 Task: Set the Layer C time interleaving for the ISDB-T reception parameter to 3.
Action: Mouse moved to (129, 17)
Screenshot: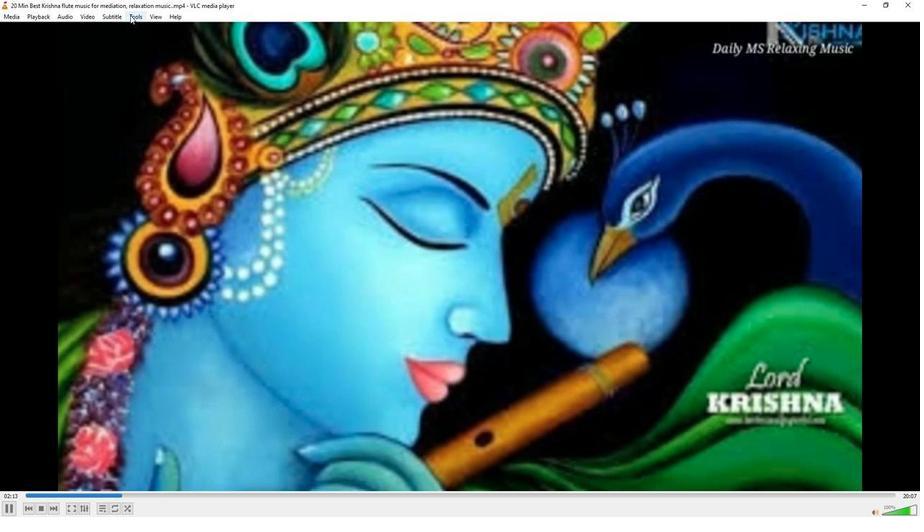 
Action: Mouse pressed left at (129, 17)
Screenshot: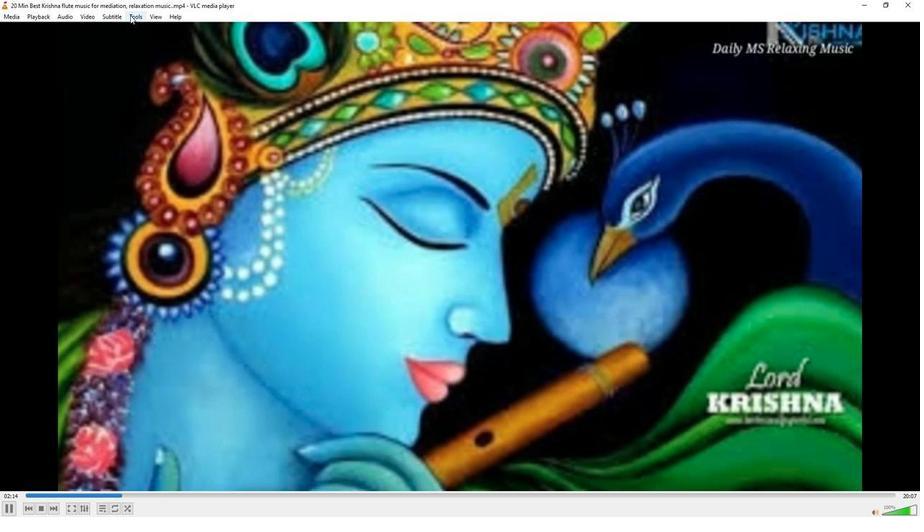 
Action: Mouse moved to (147, 130)
Screenshot: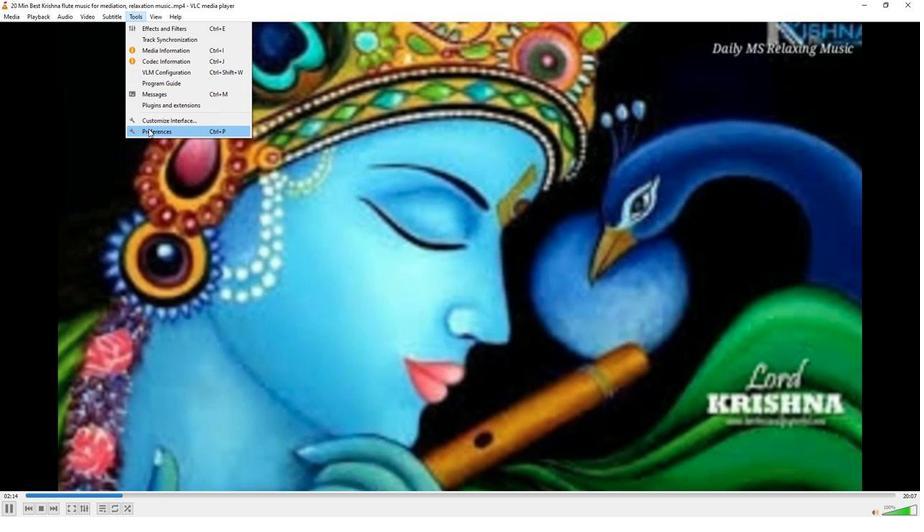 
Action: Mouse pressed left at (147, 130)
Screenshot: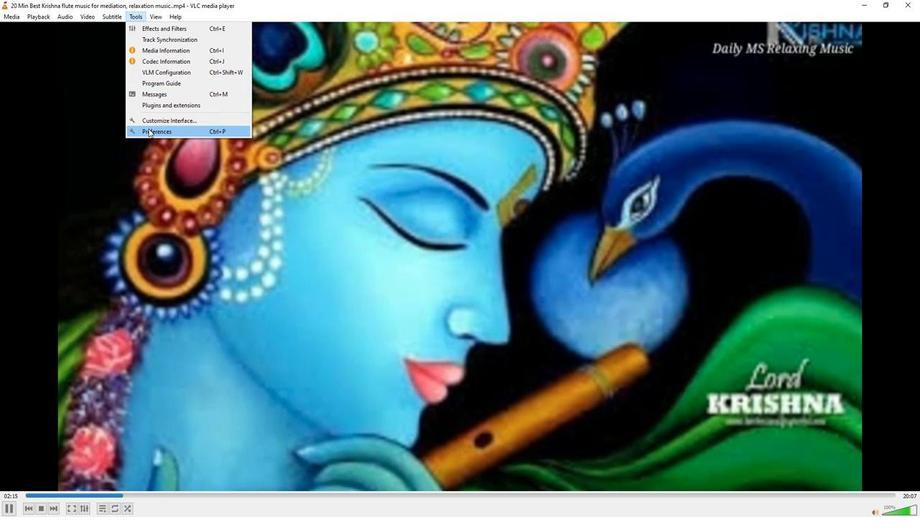 
Action: Mouse moved to (305, 422)
Screenshot: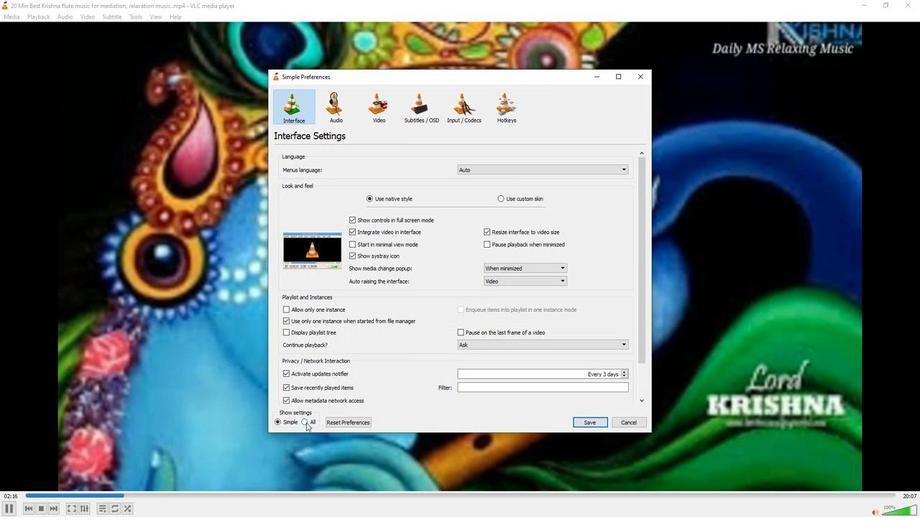 
Action: Mouse pressed left at (305, 422)
Screenshot: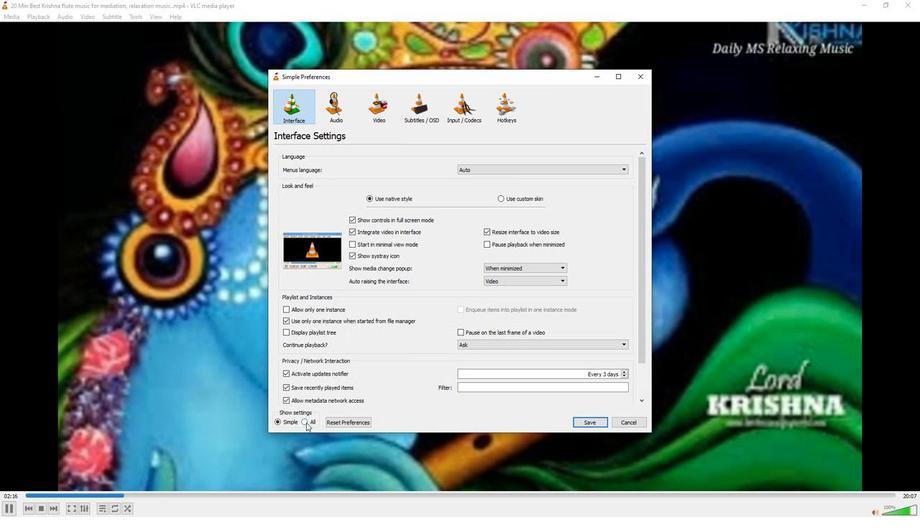 
Action: Mouse moved to (289, 261)
Screenshot: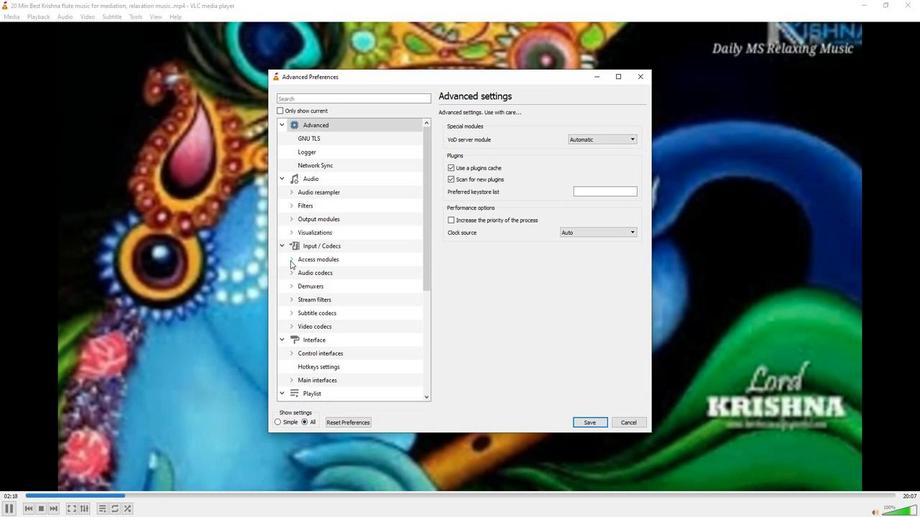 
Action: Mouse pressed left at (289, 261)
Screenshot: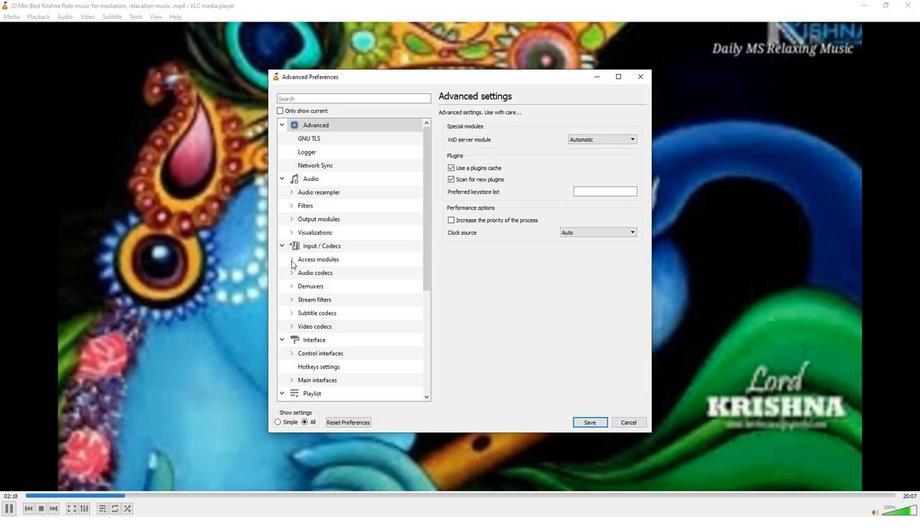 
Action: Mouse moved to (310, 343)
Screenshot: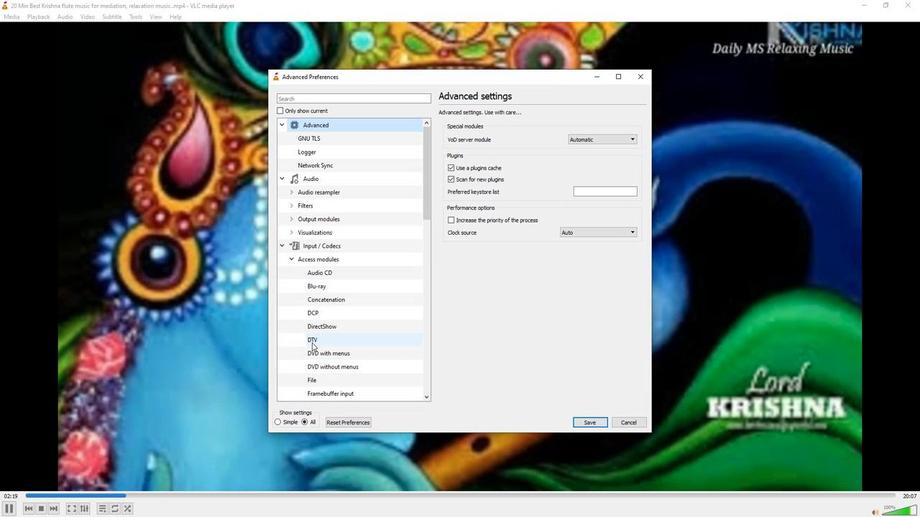 
Action: Mouse pressed left at (310, 343)
Screenshot: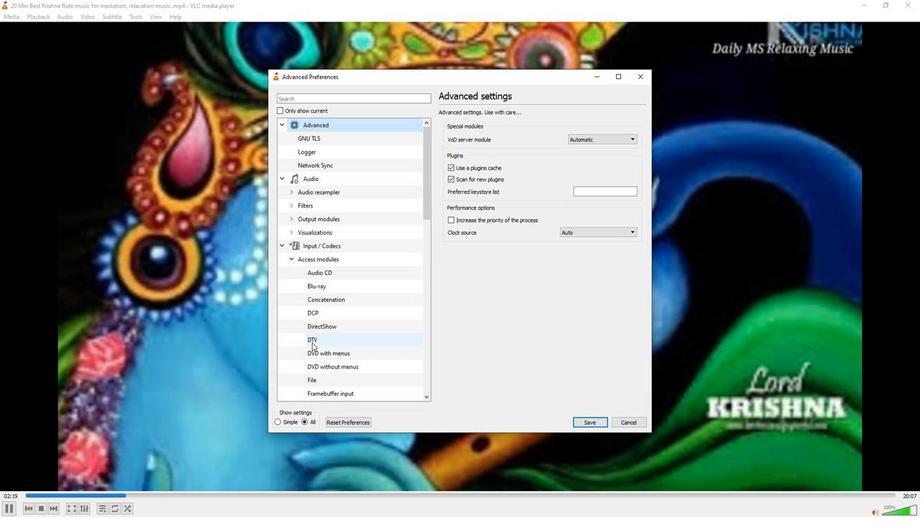 
Action: Mouse moved to (512, 345)
Screenshot: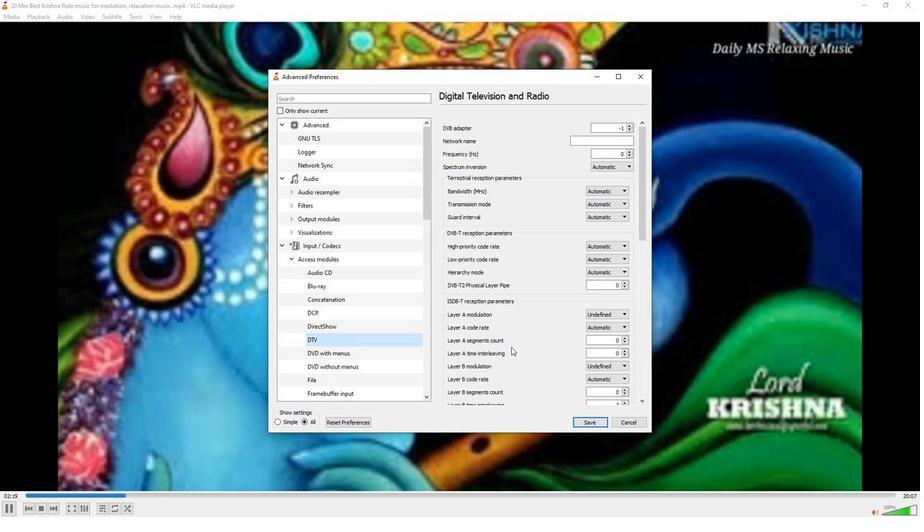 
Action: Mouse scrolled (512, 345) with delta (0, 0)
Screenshot: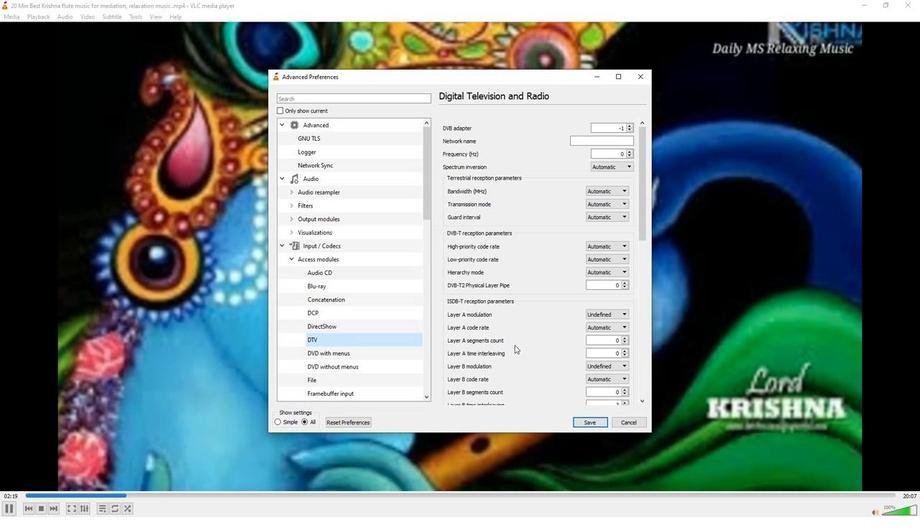 
Action: Mouse scrolled (512, 345) with delta (0, 0)
Screenshot: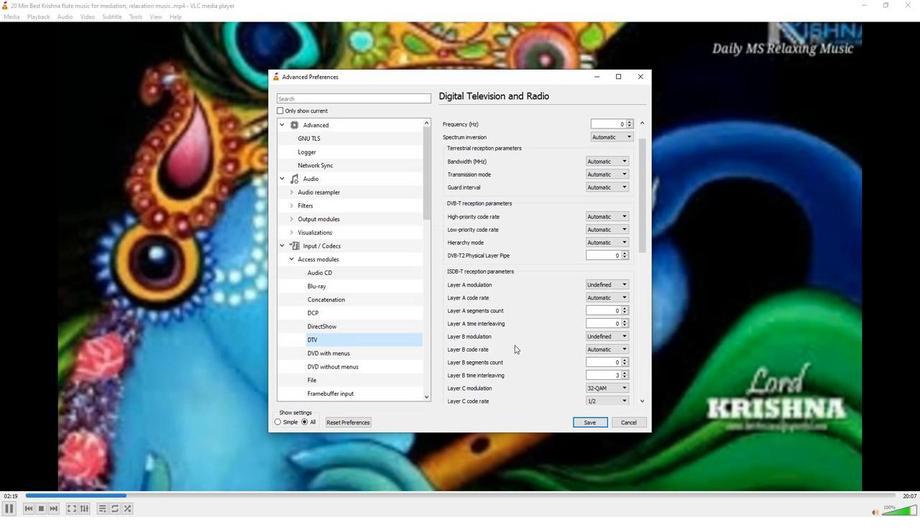 
Action: Mouse scrolled (512, 345) with delta (0, 0)
Screenshot: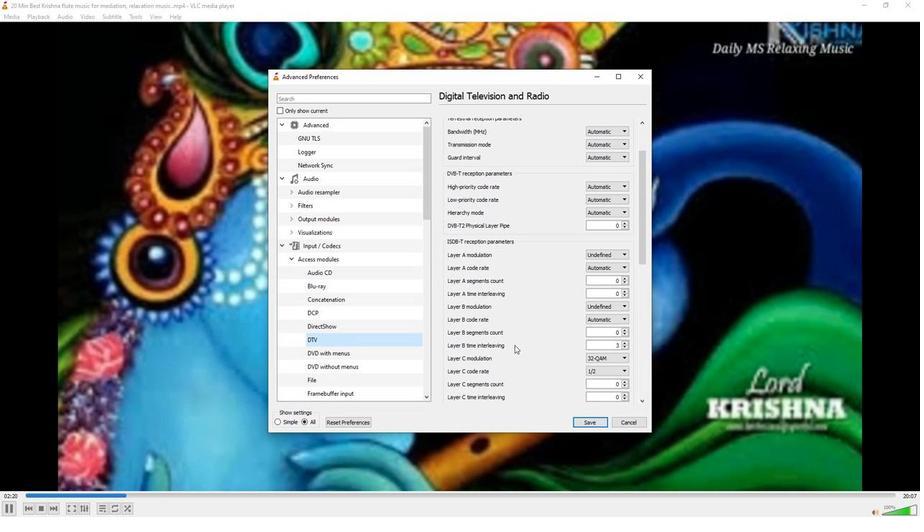 
Action: Mouse moved to (624, 365)
Screenshot: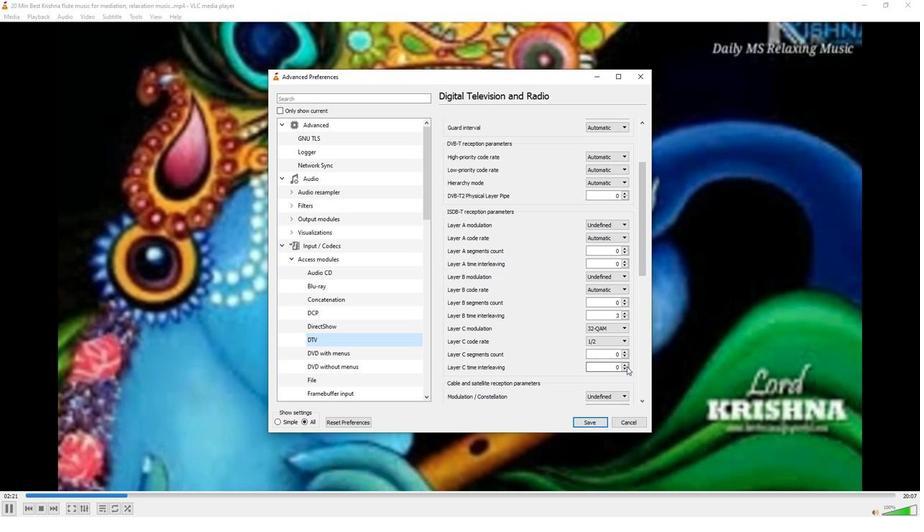 
Action: Mouse pressed left at (624, 365)
Screenshot: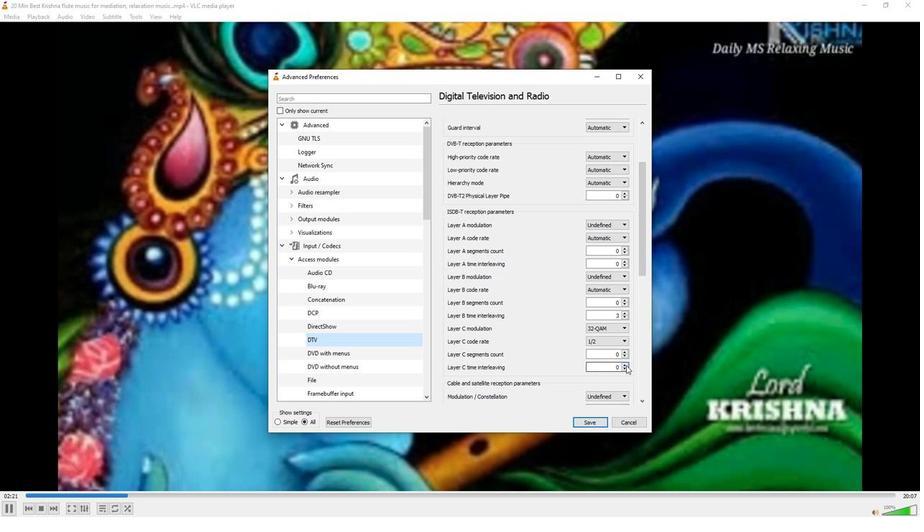 
Action: Mouse pressed left at (624, 365)
Screenshot: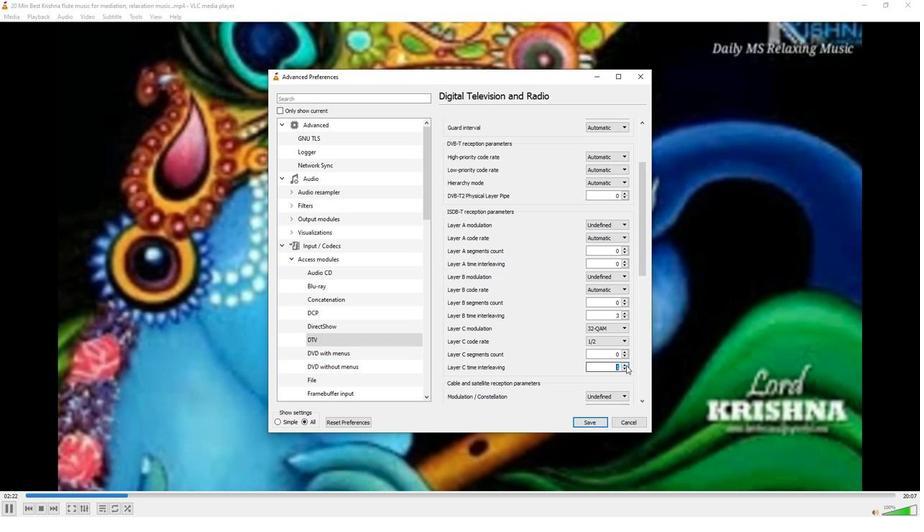 
Action: Mouse pressed left at (624, 365)
Screenshot: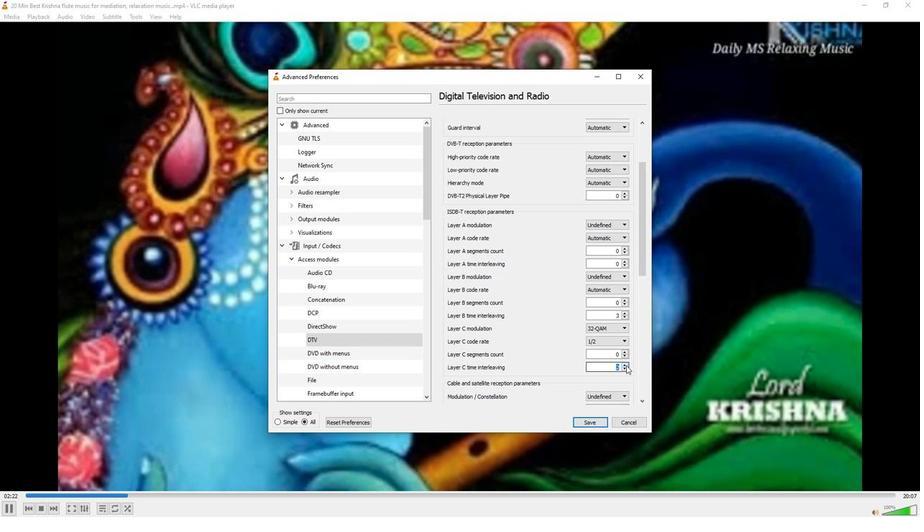 
Action: Mouse moved to (556, 366)
Screenshot: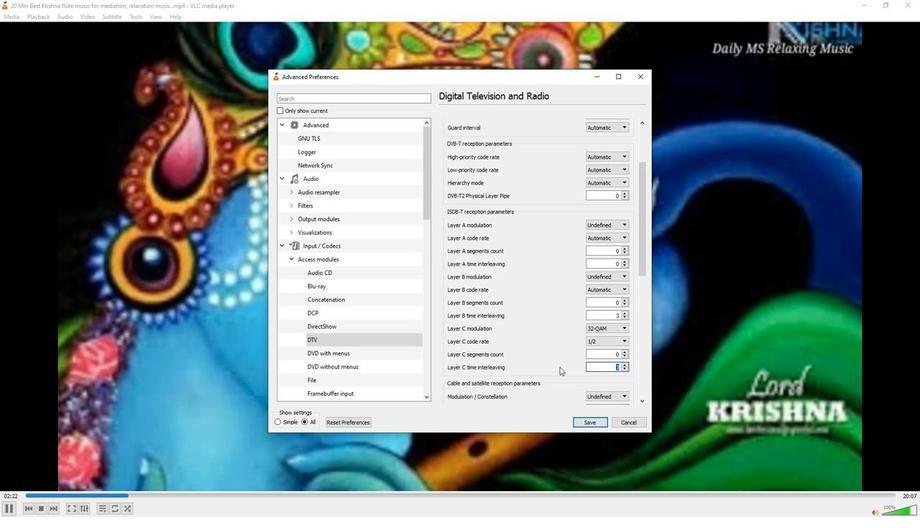 
Action: Mouse pressed left at (556, 366)
Screenshot: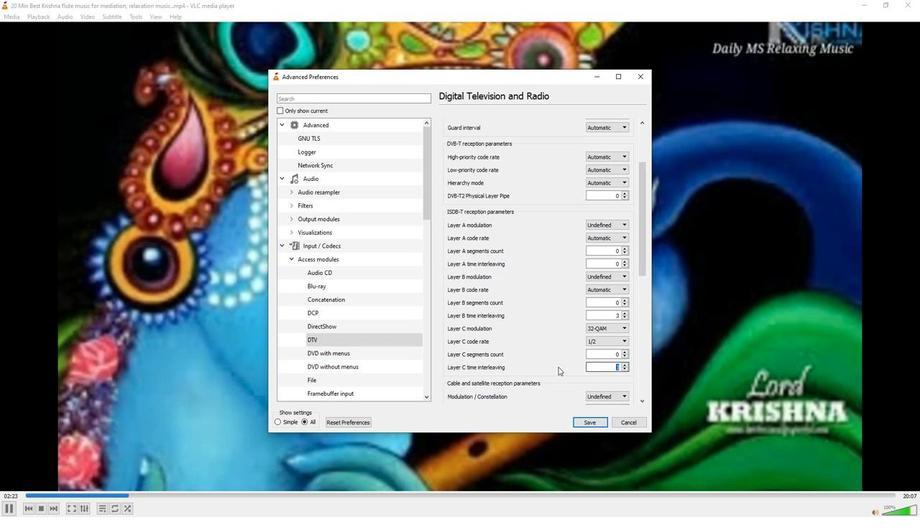 
Action: Mouse moved to (556, 366)
Screenshot: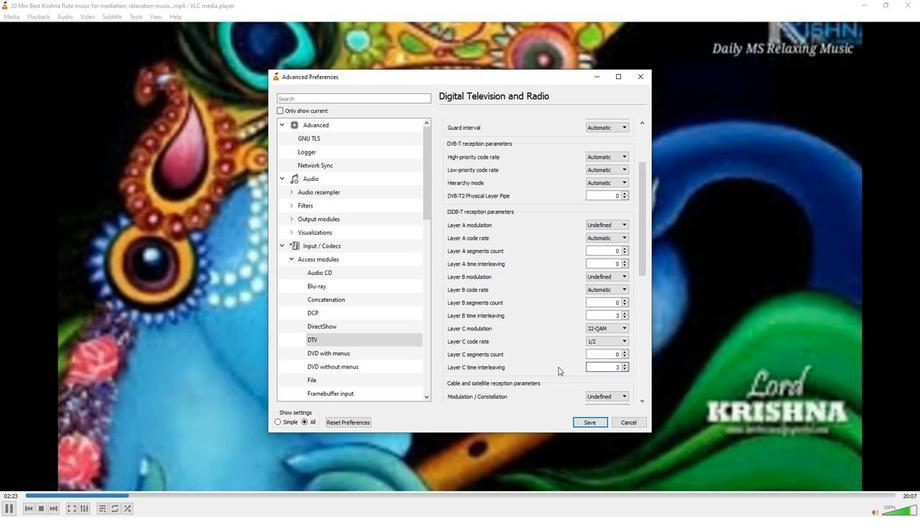 
